 Task: Create New Customer with Customer Name: Franks General Store, Billing Address Line1: 1488 Vineyard Drive, Billing Address Line2:  Independence, Billing Address Line3:  Ohio 44131, Cell Number: 248-559-8029
Action: Mouse moved to (140, 26)
Screenshot: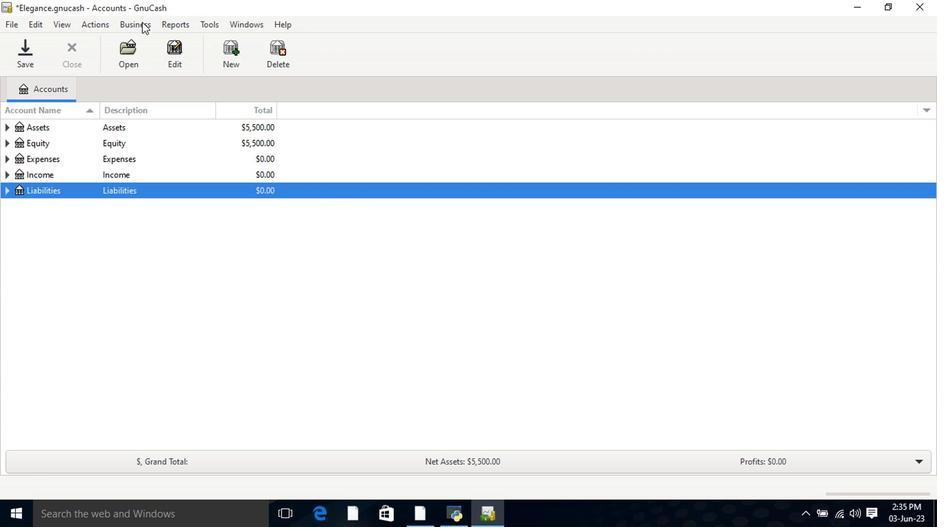 
Action: Mouse pressed left at (140, 26)
Screenshot: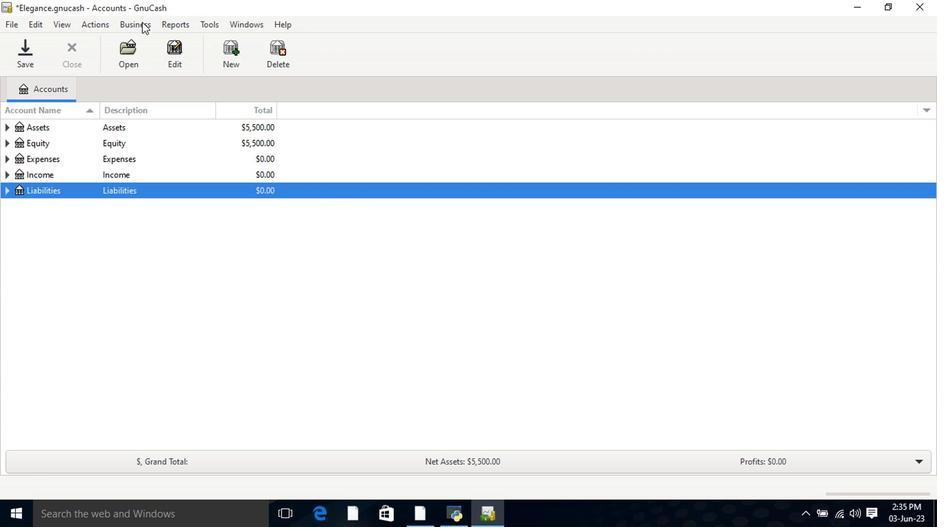 
Action: Mouse moved to (296, 57)
Screenshot: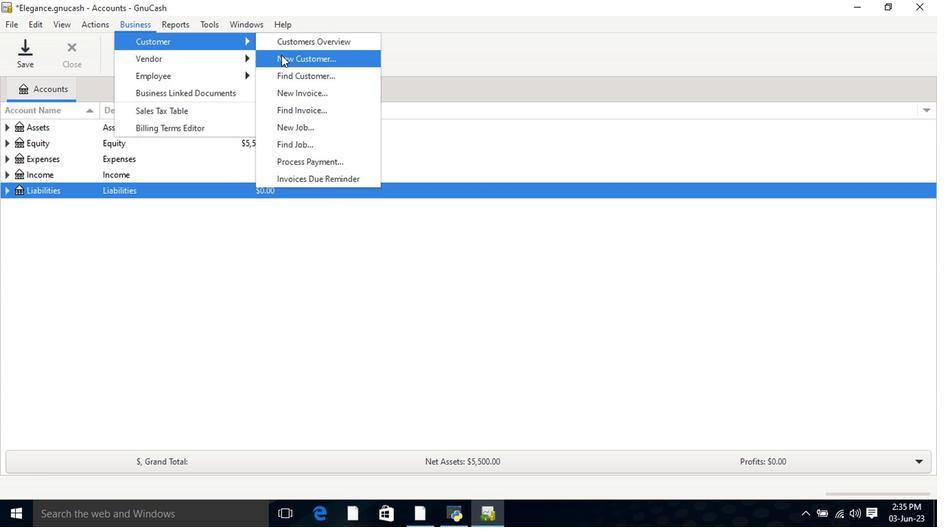 
Action: Mouse pressed left at (296, 57)
Screenshot: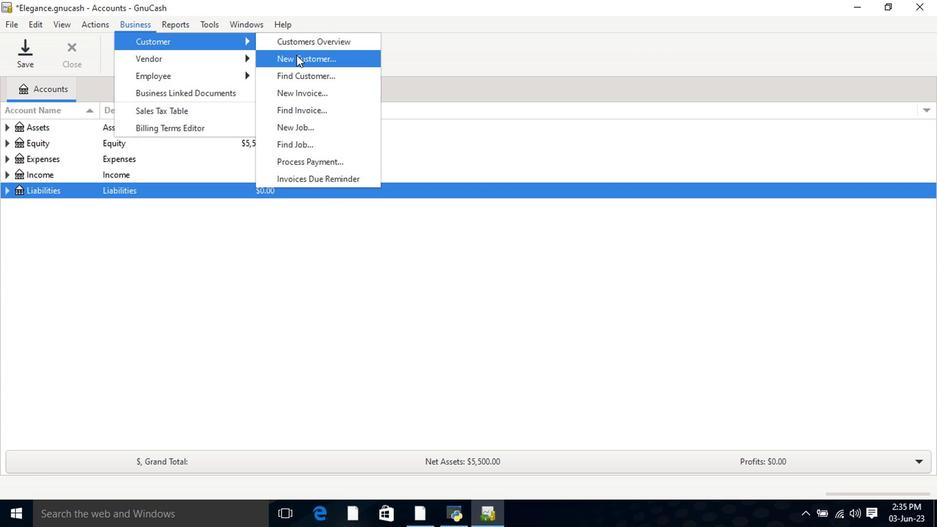 
Action: Mouse moved to (488, 159)
Screenshot: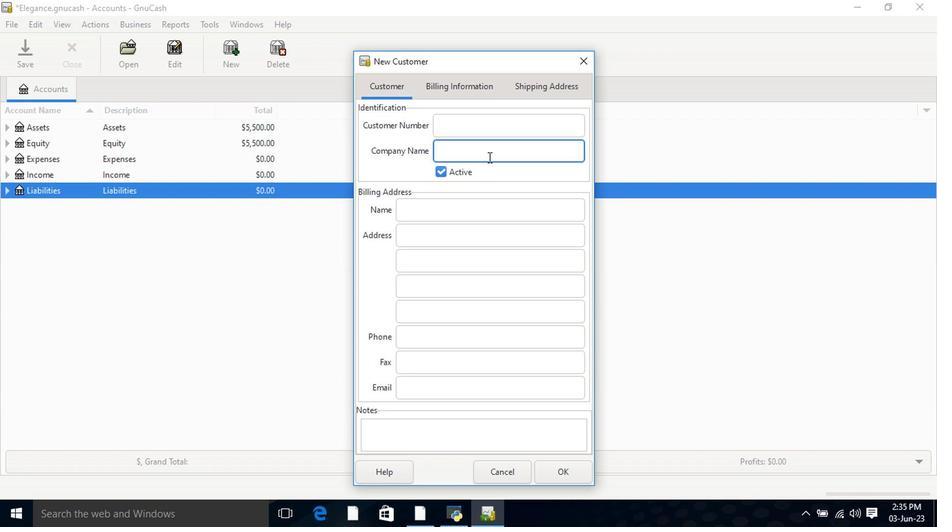 
Action: Key pressed <Key.shift>Franks<Key.space><Key.shift>General<Key.space><Key.shift>Store<Key.tab><Key.tab><Key.tab>1488<Key.space><Key.shift>Vineyard<Key.space><Key.shift>Drive<Key.tab><Key.shift>Independence<Key.tab><Key.shift>Ohio<Key.space>44131<Key.tab><Key.tab>248-559-8029
Screenshot: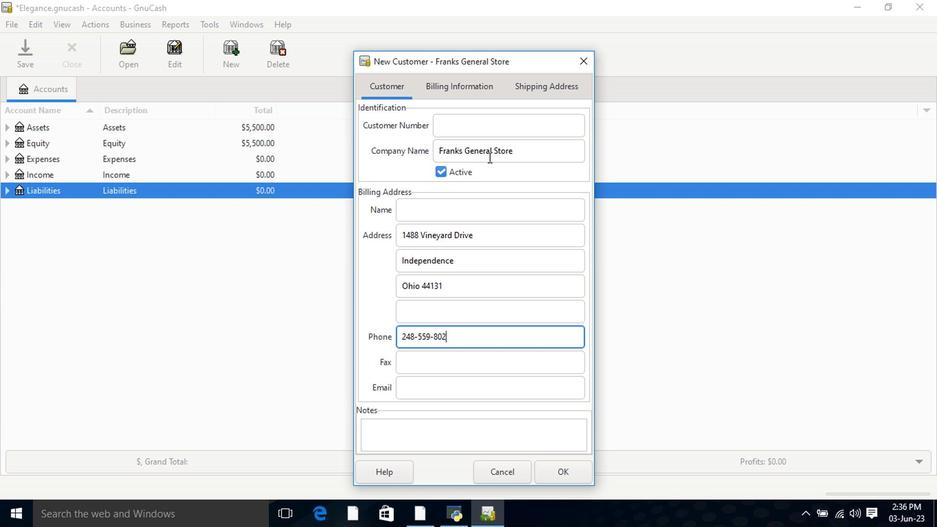 
Action: Mouse moved to (491, 87)
Screenshot: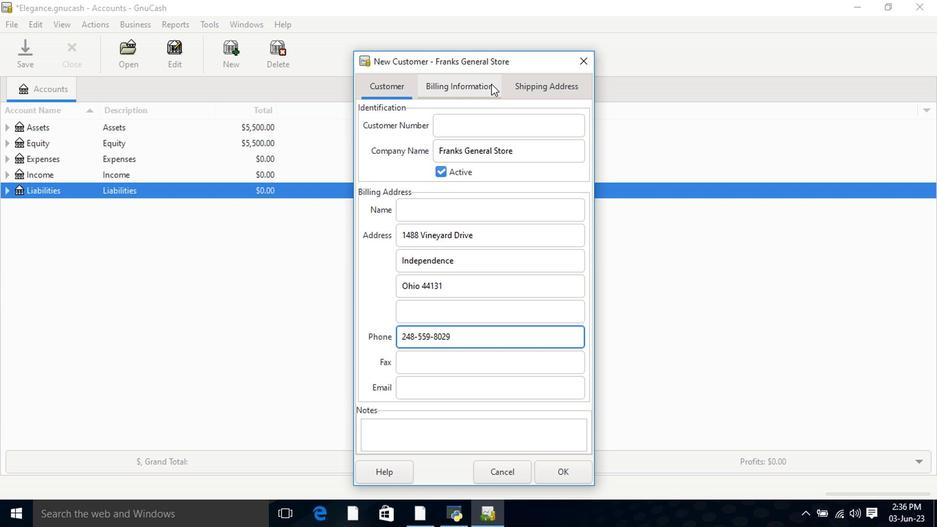 
Action: Mouse pressed left at (491, 87)
Screenshot: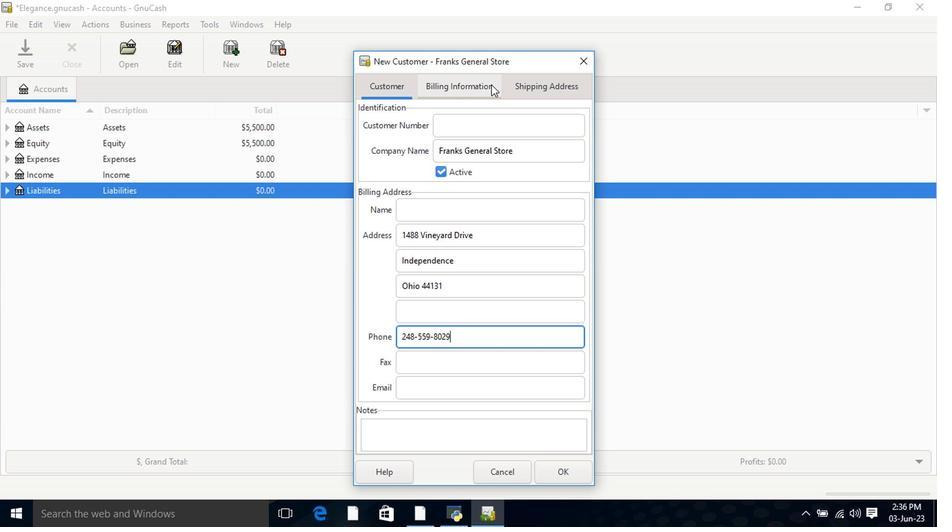 
Action: Mouse moved to (542, 93)
Screenshot: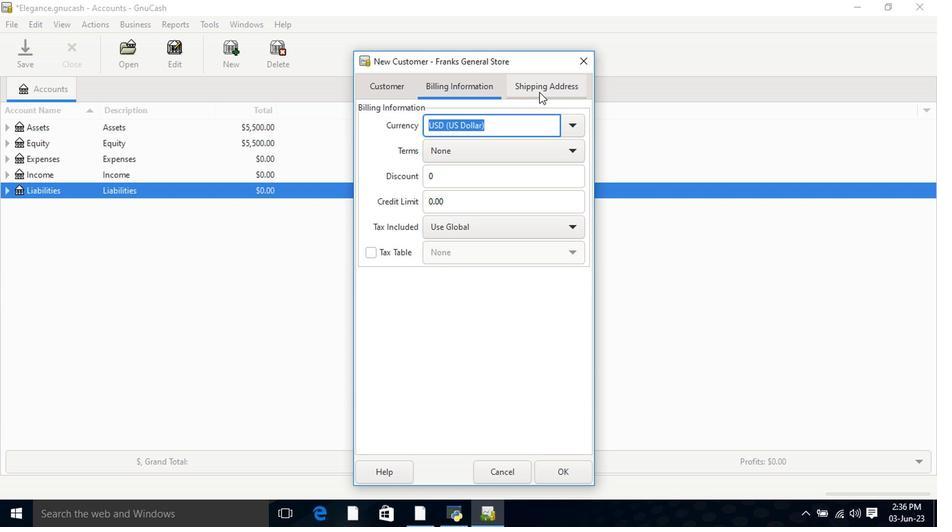
Action: Mouse pressed left at (542, 93)
Screenshot: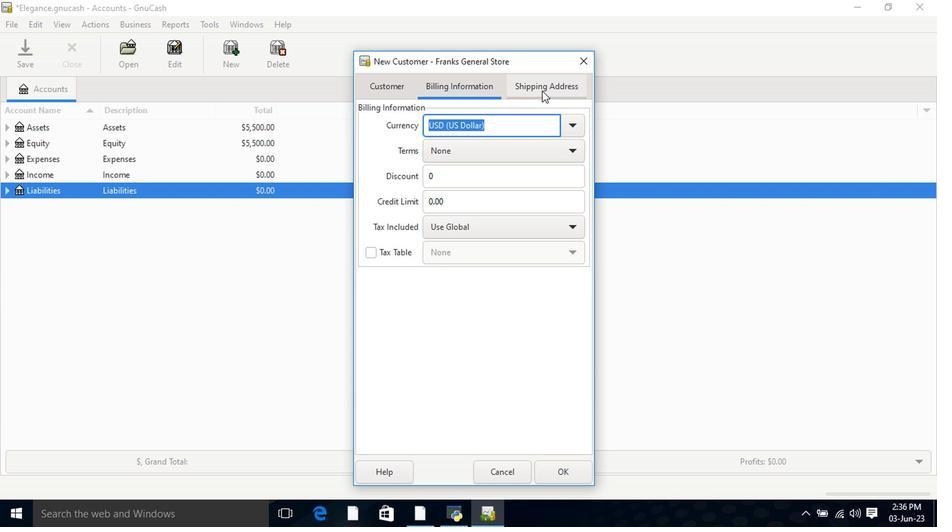 
Action: Mouse moved to (566, 468)
Screenshot: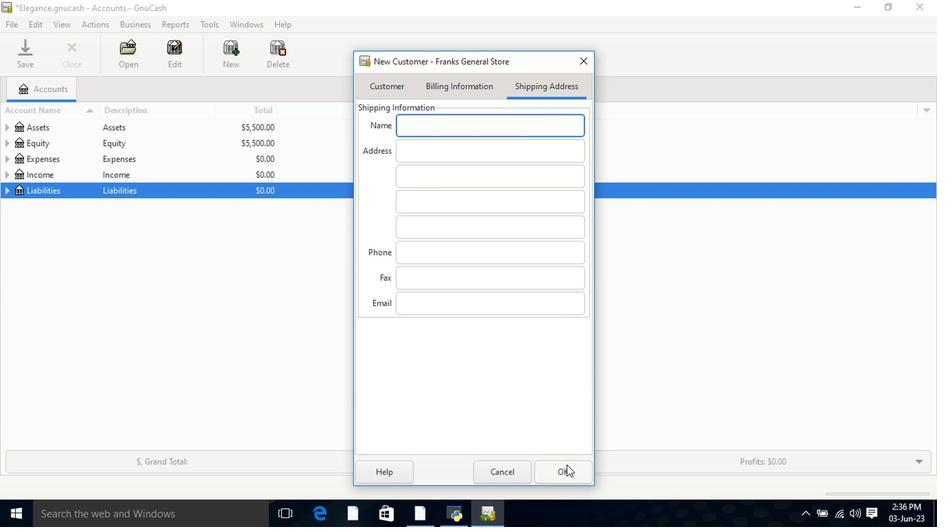 
Action: Mouse pressed left at (566, 468)
Screenshot: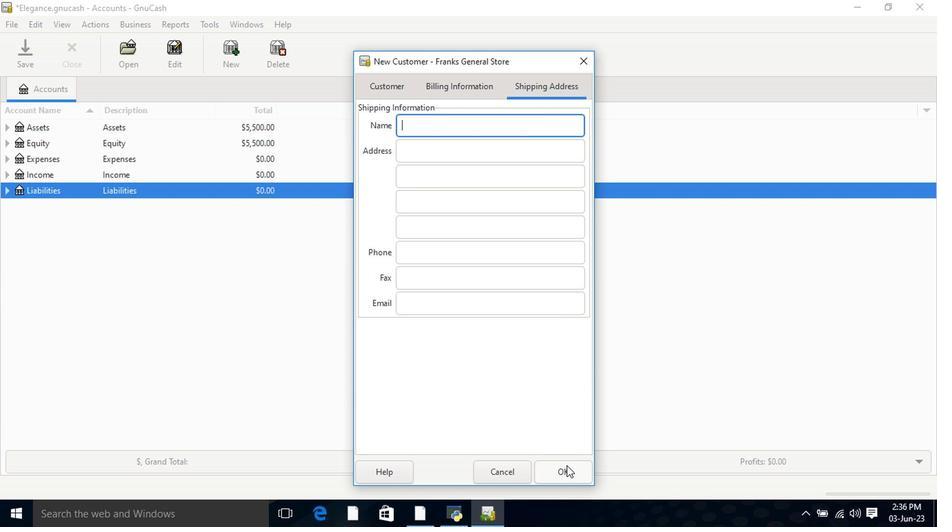 
Action: Mouse moved to (566, 468)
Screenshot: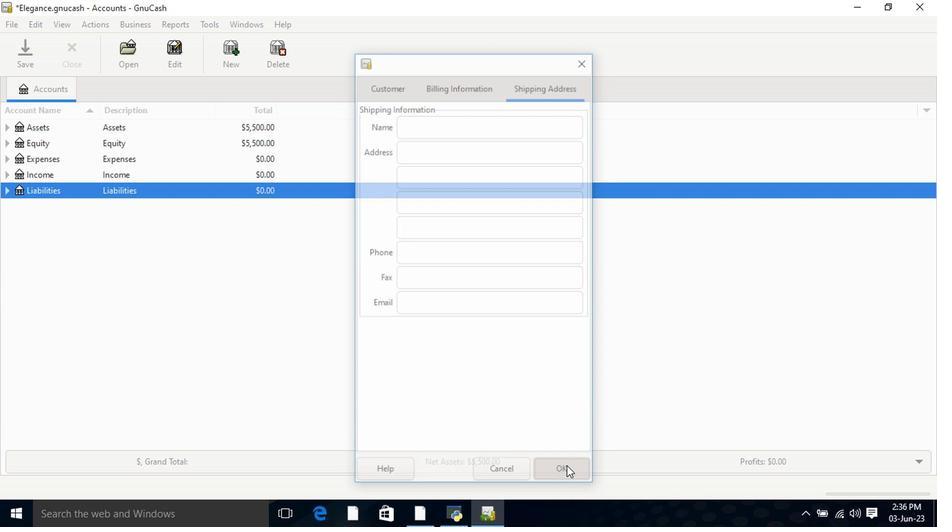 
